 Task: Categorize a contact in Microsoft Outlook.
Action: Mouse moved to (8, 98)
Screenshot: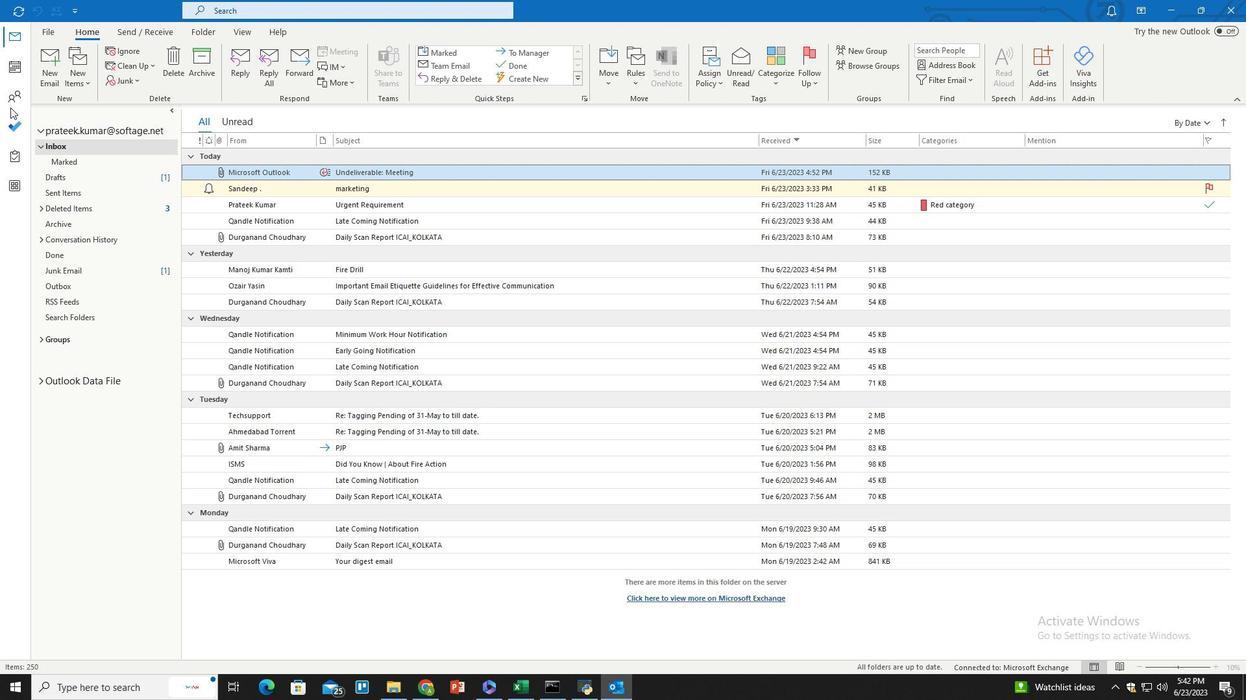 
Action: Mouse pressed left at (8, 98)
Screenshot: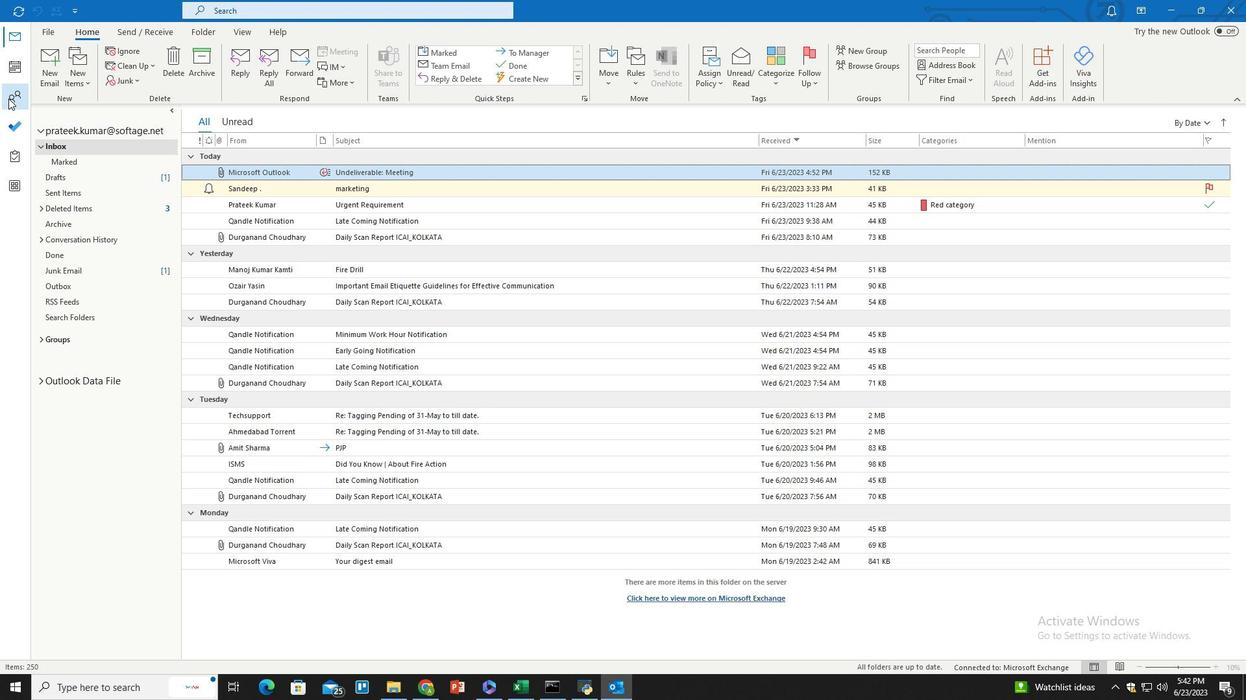 
Action: Mouse moved to (337, 292)
Screenshot: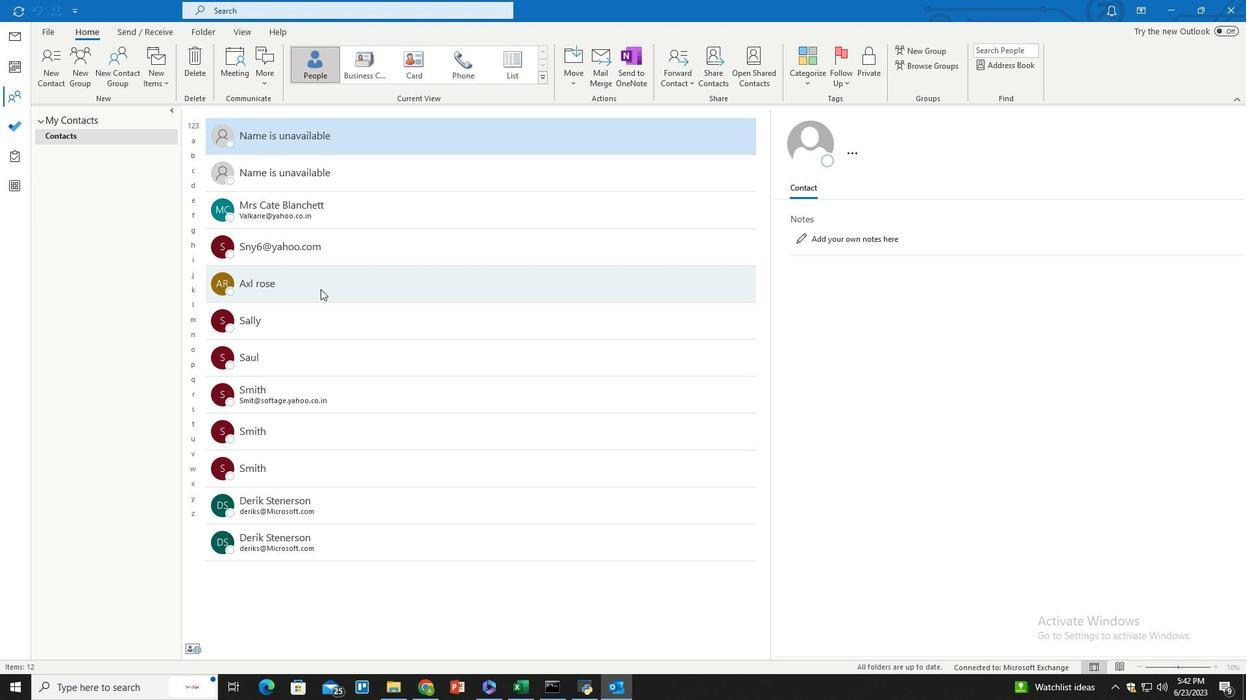 
Action: Mouse pressed left at (337, 292)
Screenshot: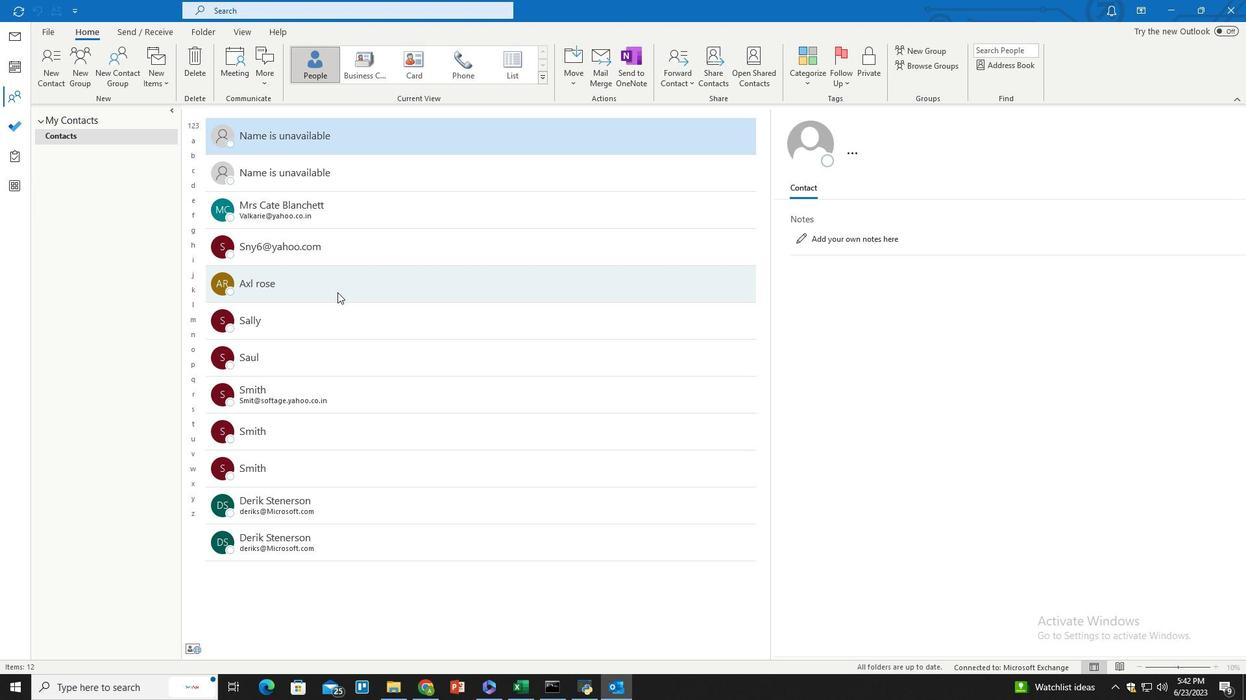 
Action: Mouse moved to (817, 83)
Screenshot: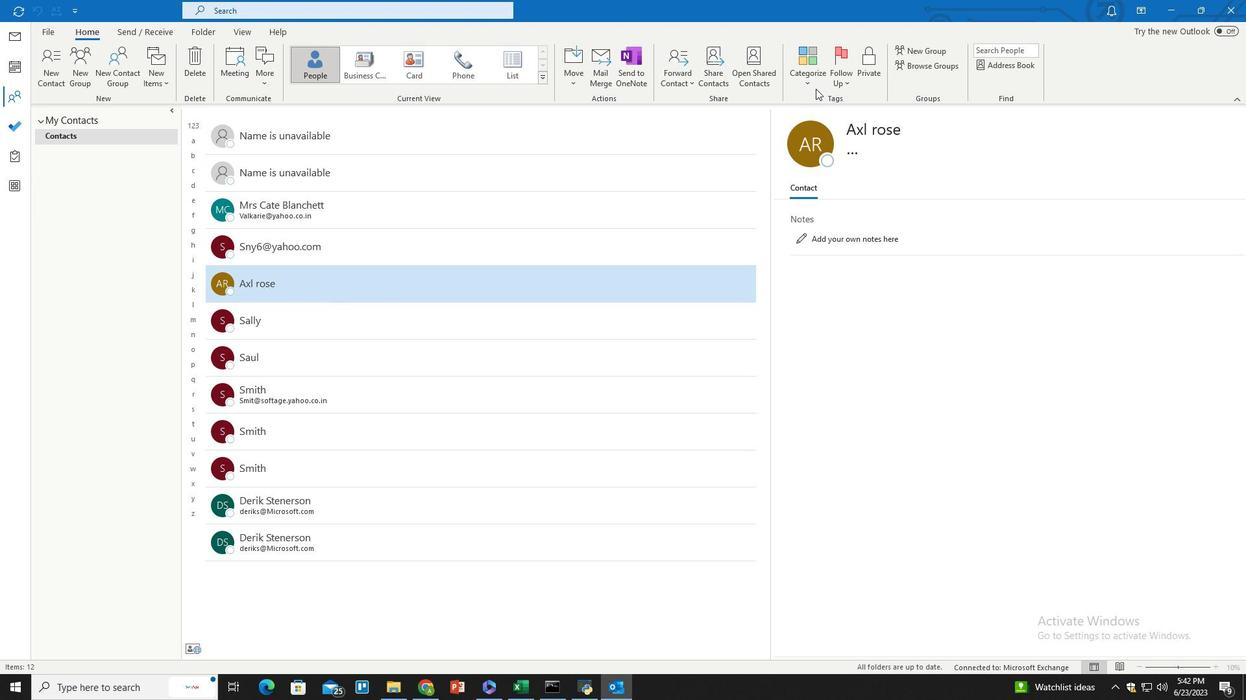 
Action: Mouse pressed left at (817, 83)
Screenshot: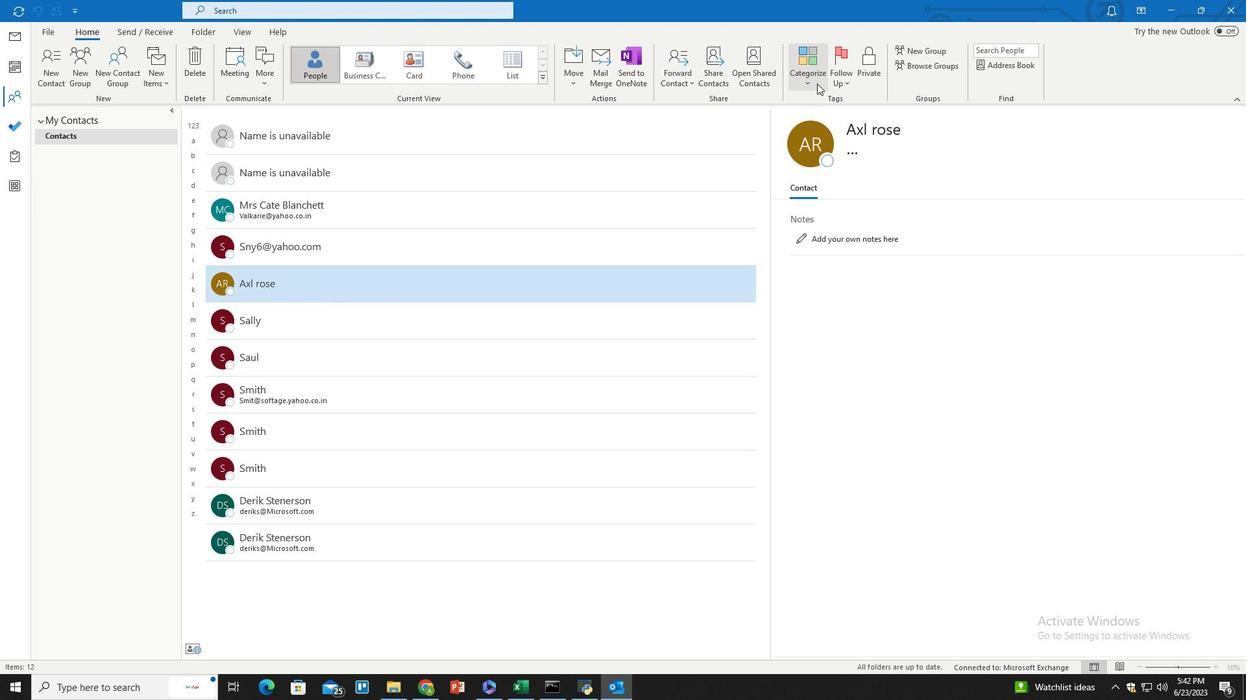 
Action: Mouse moved to (837, 175)
Screenshot: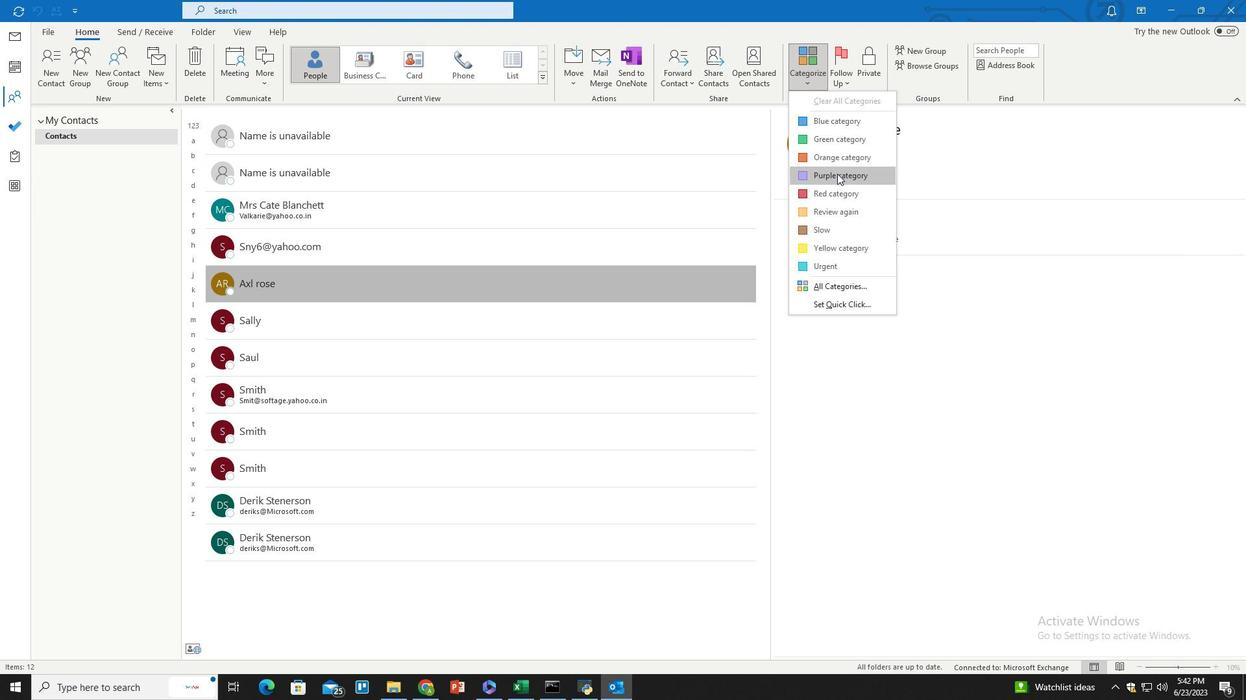 
Action: Mouse pressed left at (837, 175)
Screenshot: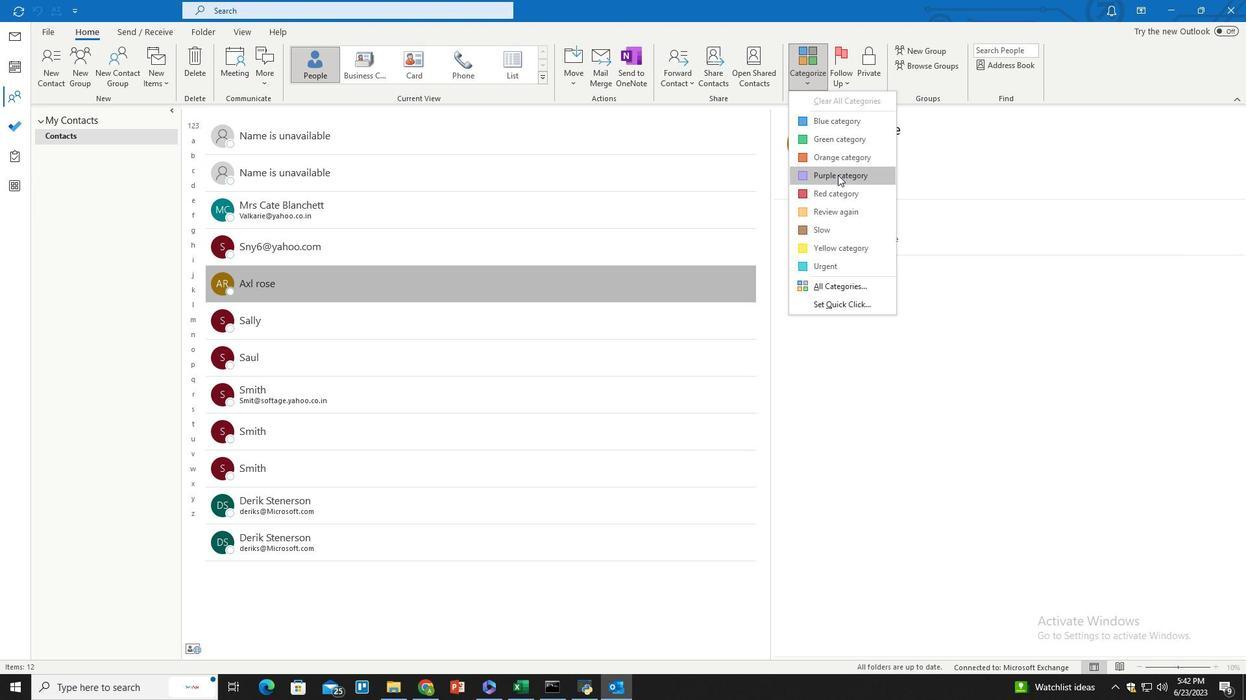 
